 Task: Toggle the autorefresh period option in the git.
Action: Mouse moved to (19, 505)
Screenshot: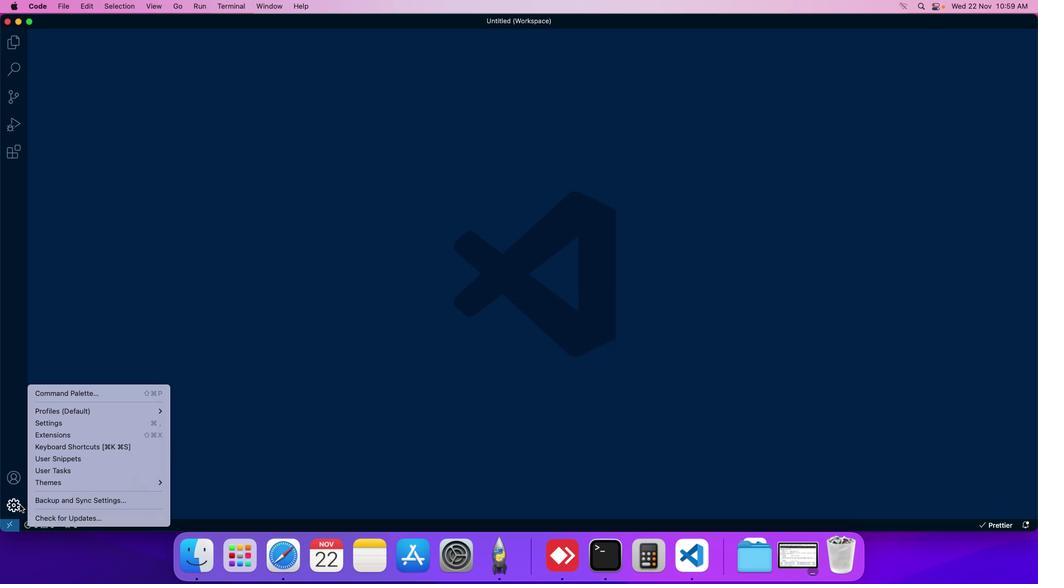 
Action: Mouse pressed left at (19, 505)
Screenshot: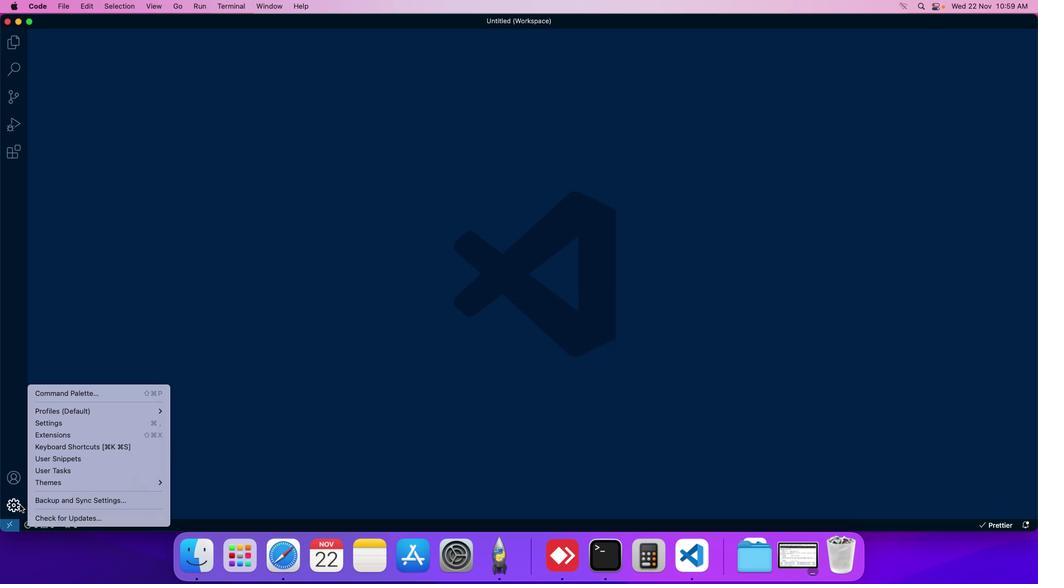 
Action: Mouse moved to (48, 422)
Screenshot: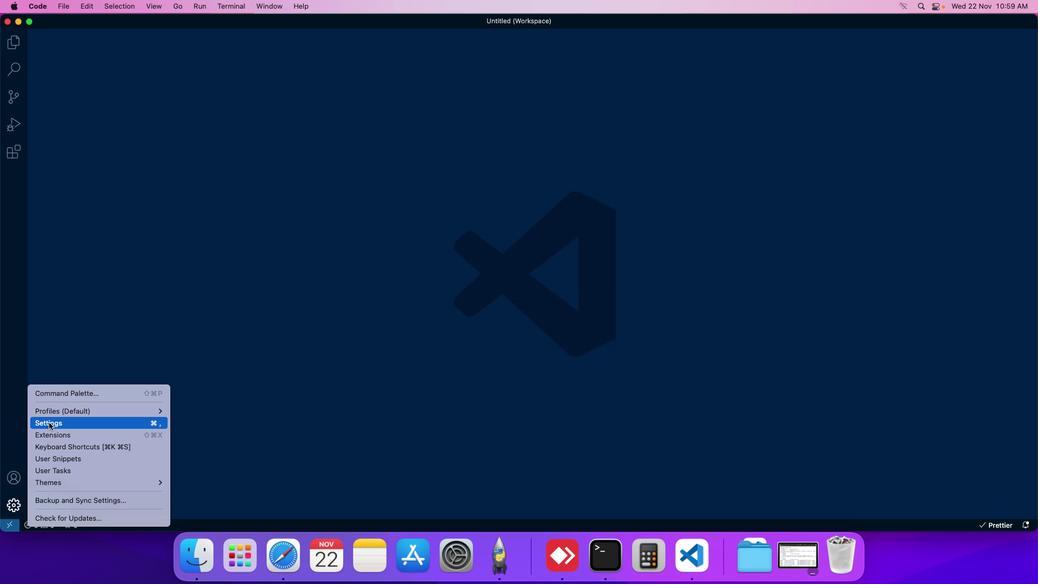 
Action: Mouse pressed left at (48, 422)
Screenshot: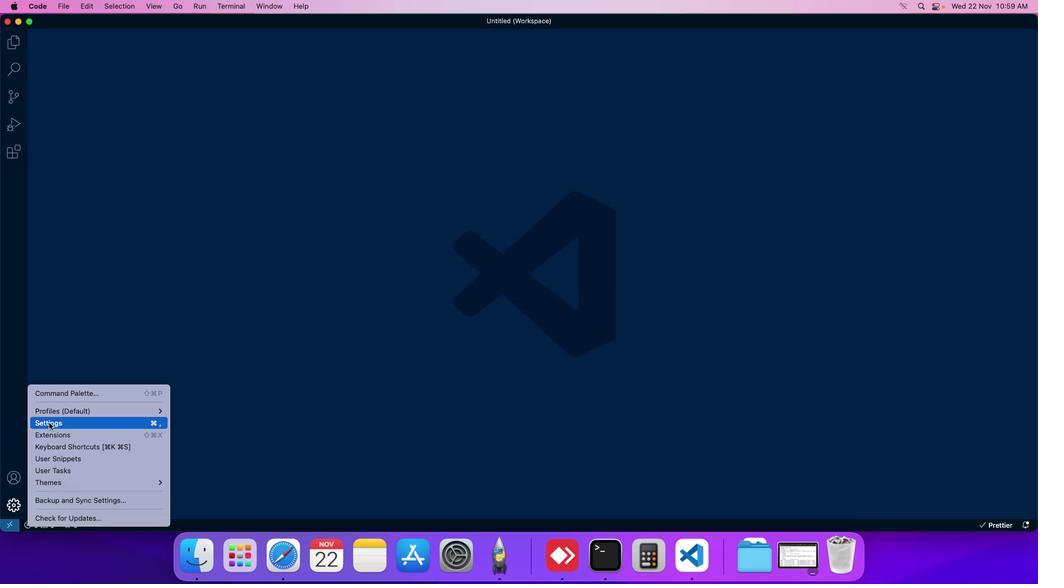 
Action: Mouse moved to (247, 85)
Screenshot: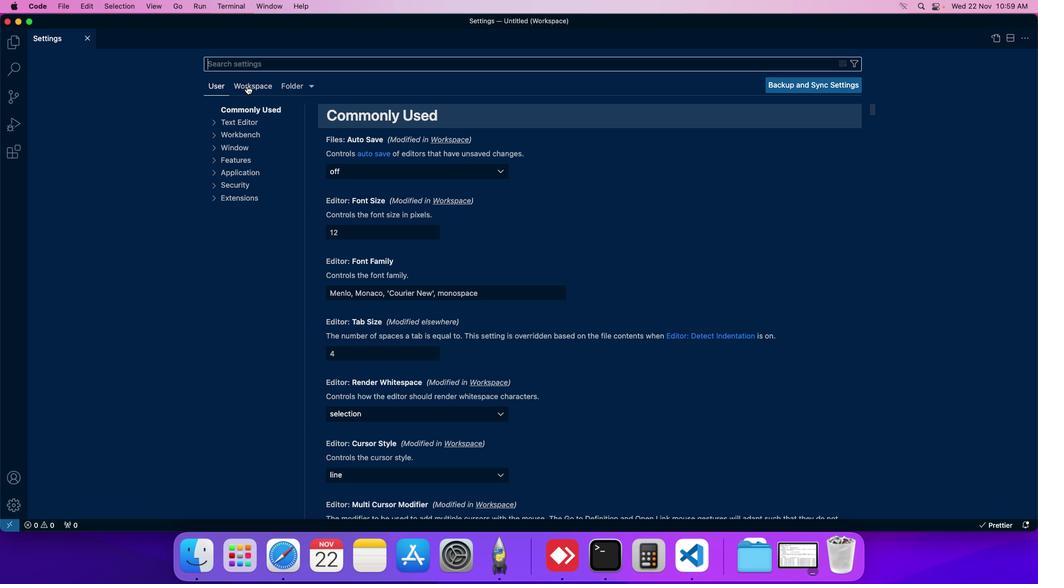 
Action: Mouse pressed left at (247, 85)
Screenshot: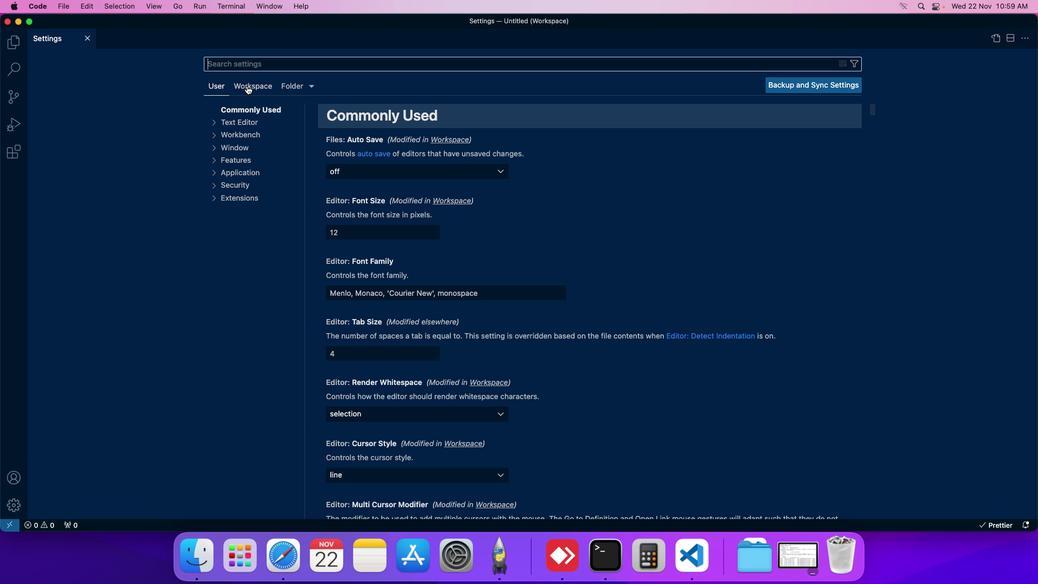 
Action: Mouse moved to (223, 184)
Screenshot: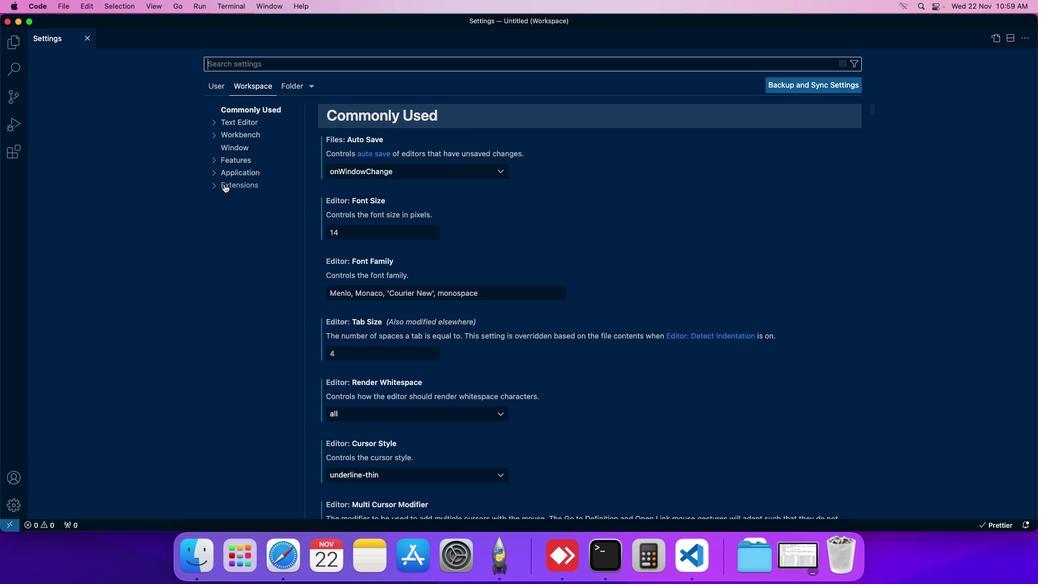 
Action: Mouse pressed left at (223, 184)
Screenshot: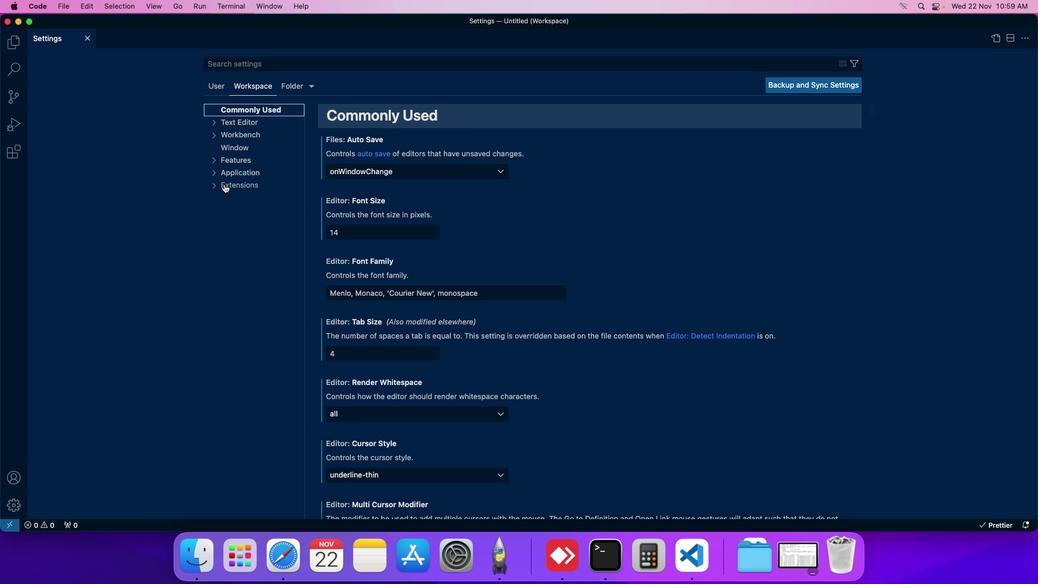 
Action: Mouse moved to (231, 232)
Screenshot: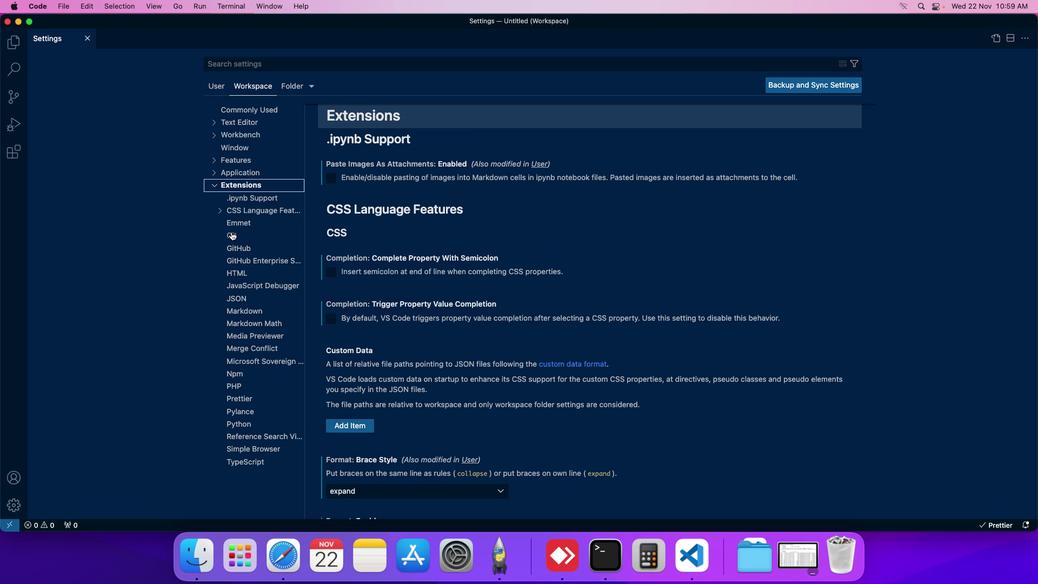 
Action: Mouse pressed left at (231, 232)
Screenshot: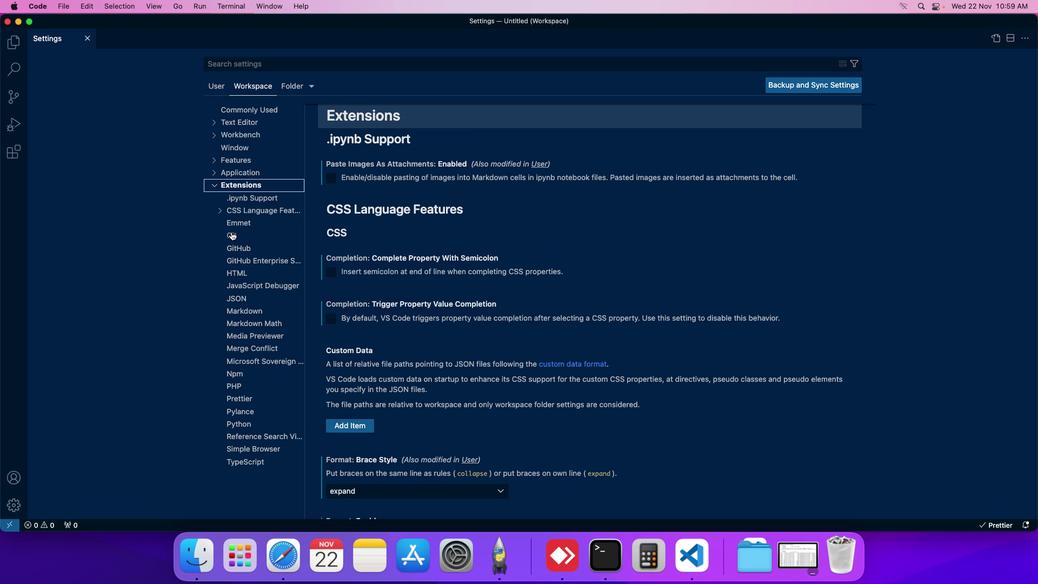 
Action: Mouse moved to (332, 282)
Screenshot: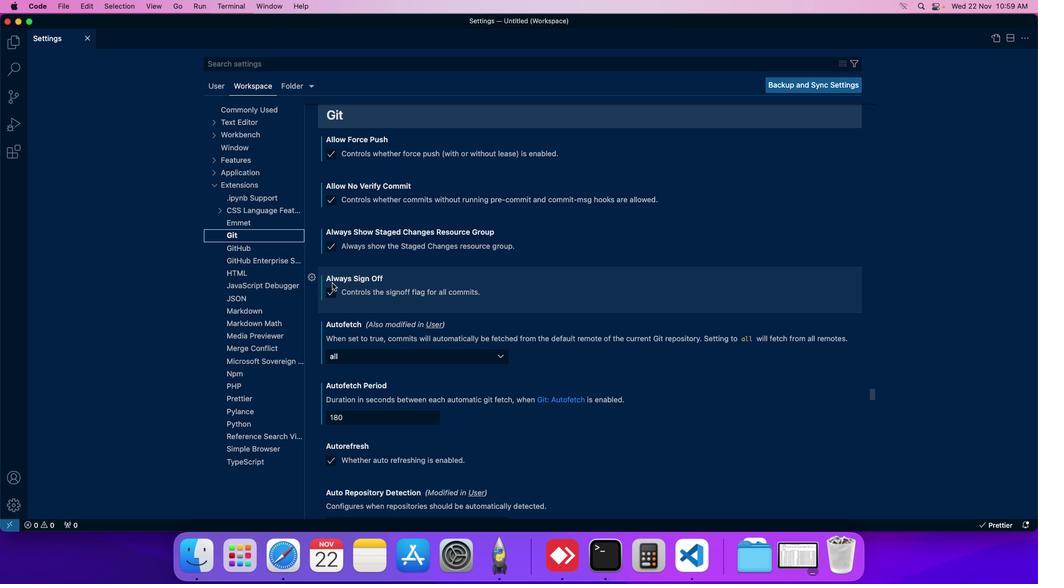
Action: Mouse scrolled (332, 282) with delta (0, 0)
Screenshot: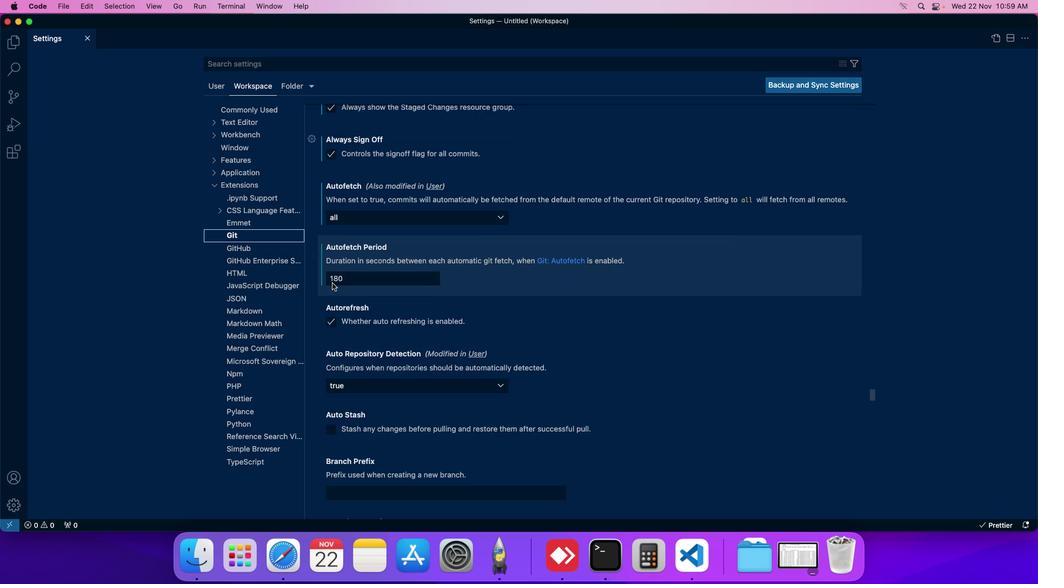
Action: Mouse scrolled (332, 282) with delta (0, 0)
Screenshot: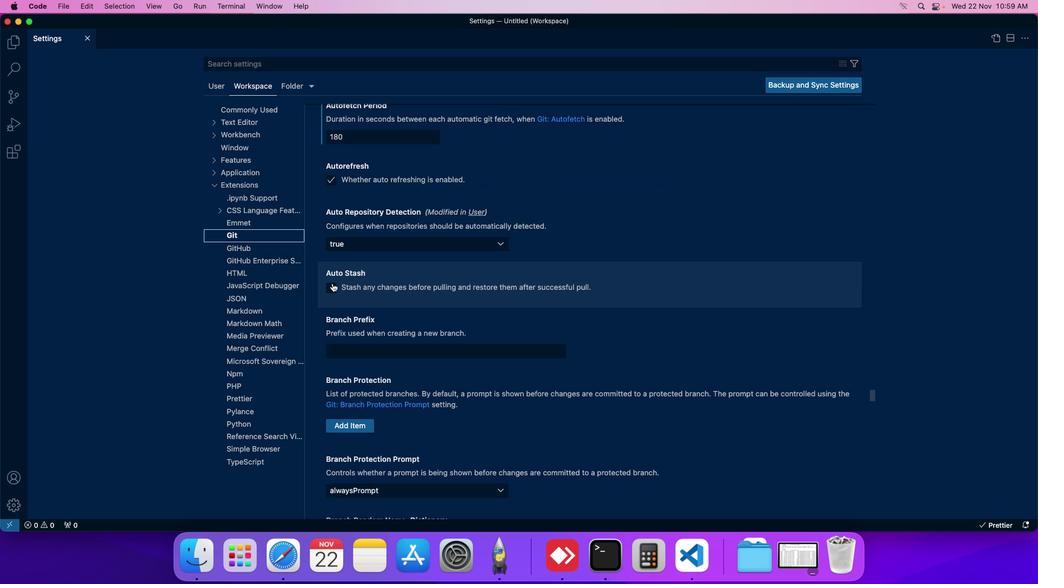 
Action: Mouse moved to (326, 175)
Screenshot: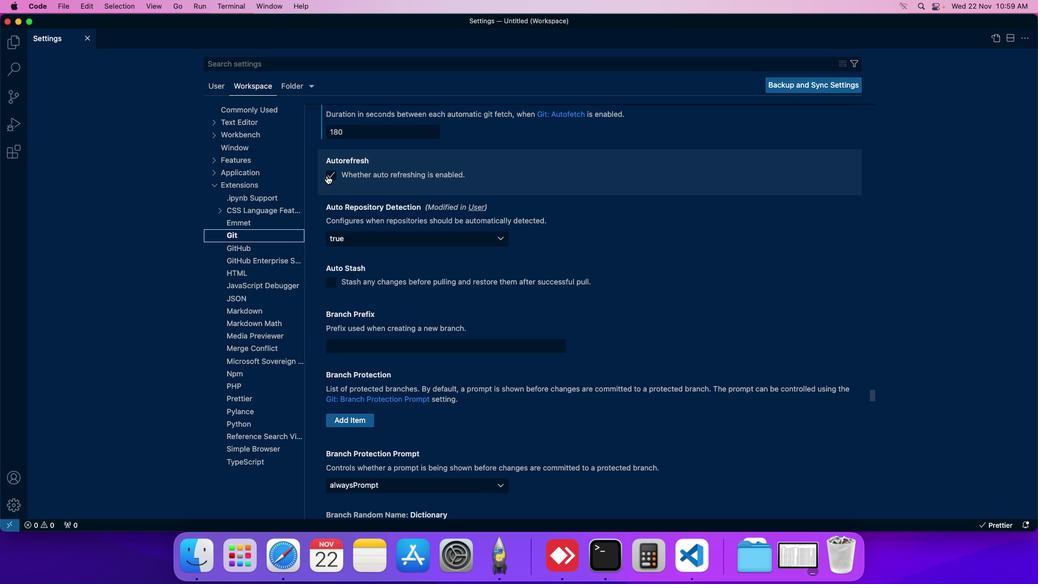 
Action: Mouse pressed left at (326, 175)
Screenshot: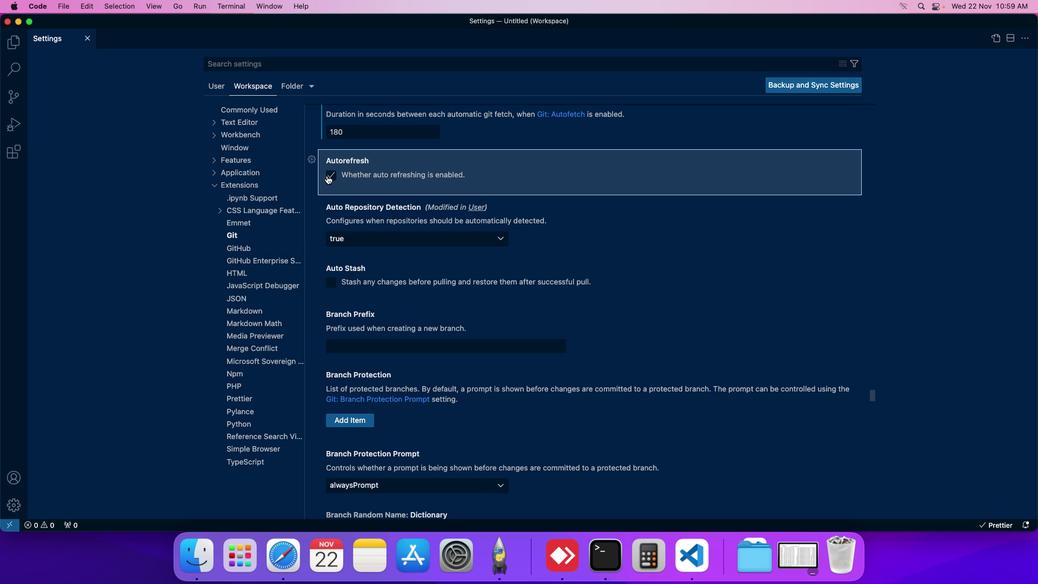
Action: Mouse moved to (334, 179)
Screenshot: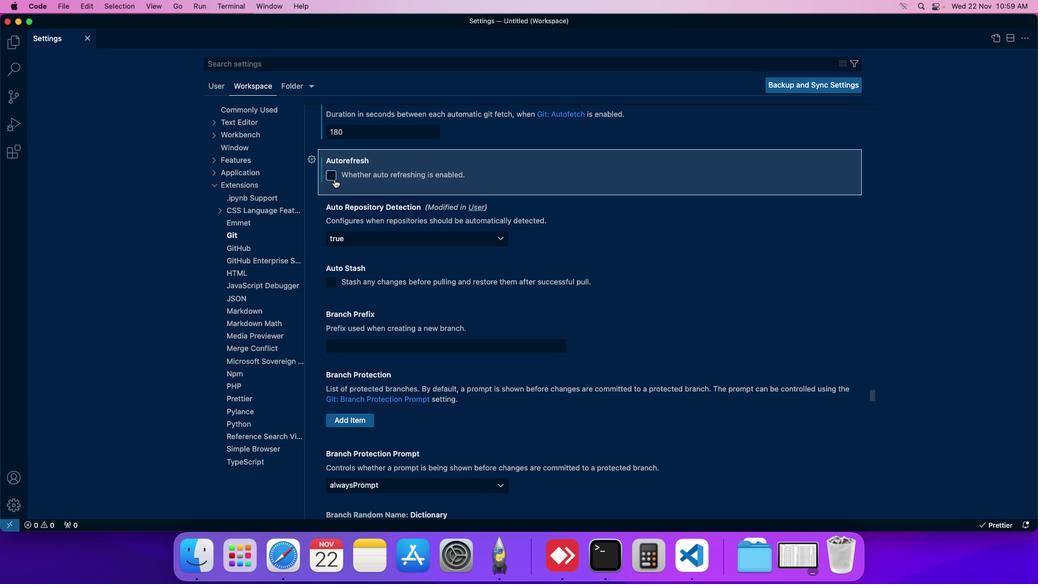 
